 Task: Reset the theme to default.
Action: Mouse moved to (1282, 44)
Screenshot: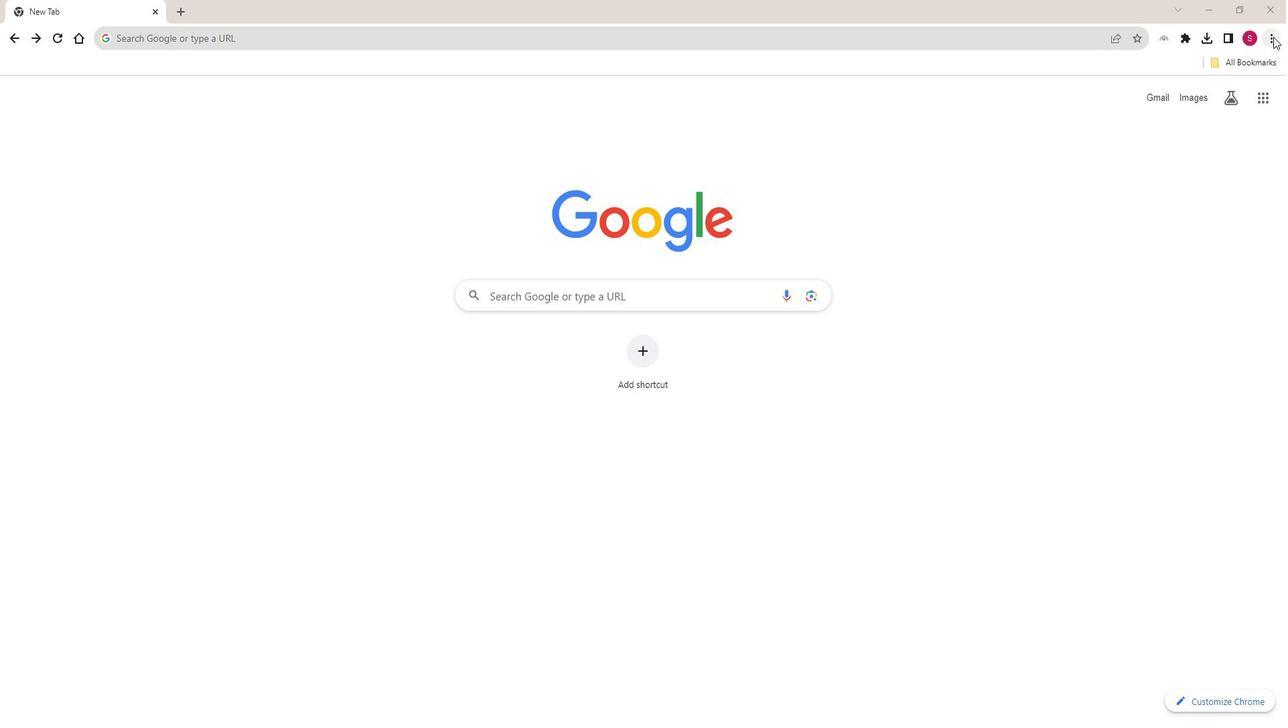 
Action: Mouse pressed left at (1282, 44)
Screenshot: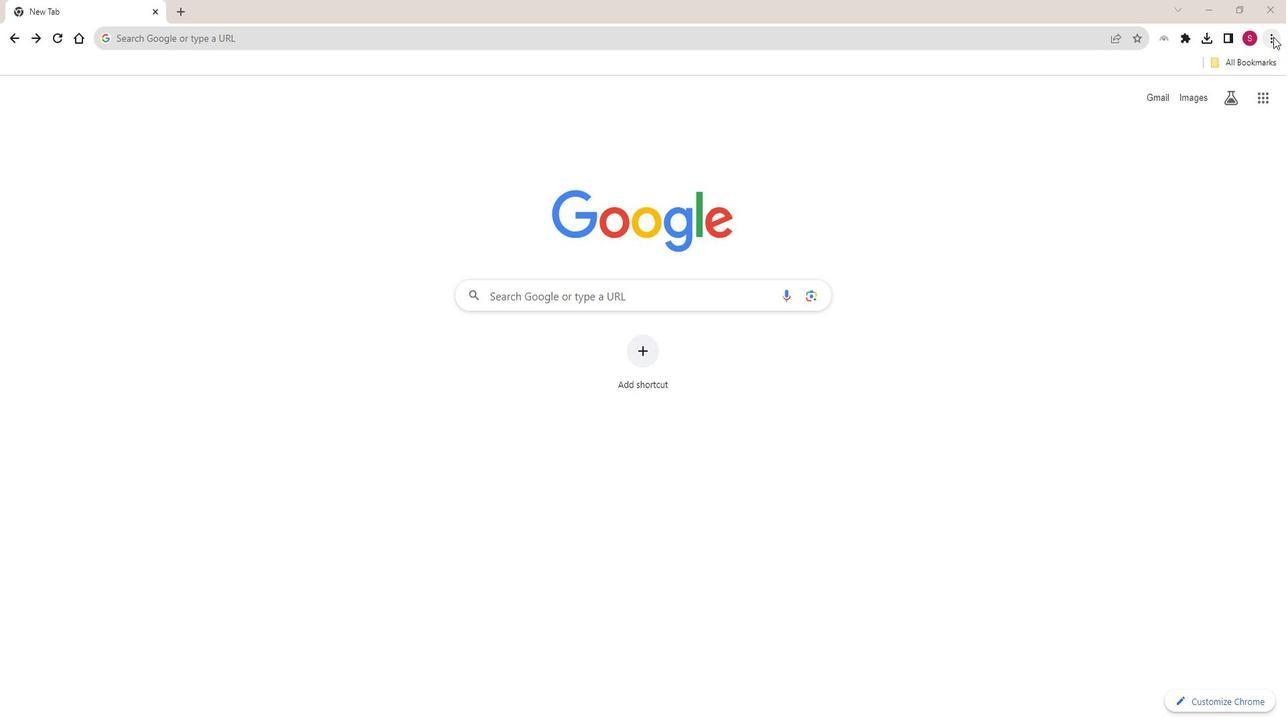 
Action: Mouse moved to (1141, 288)
Screenshot: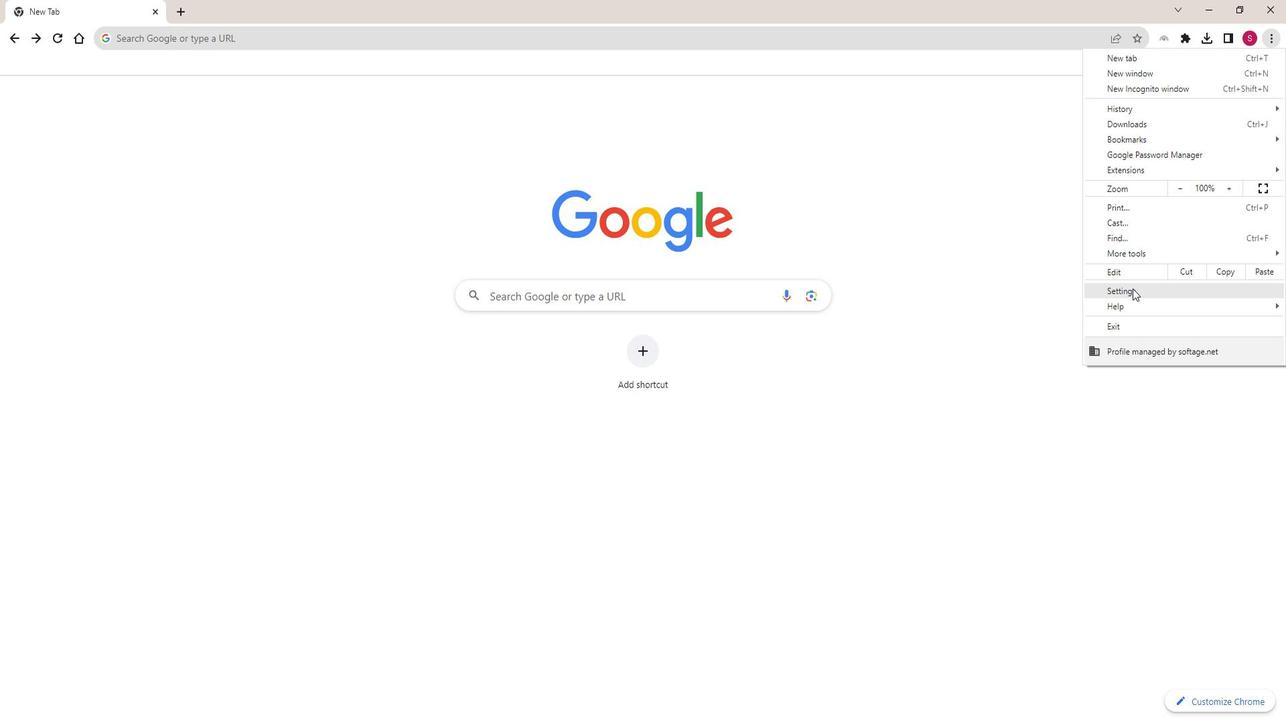 
Action: Mouse pressed left at (1141, 288)
Screenshot: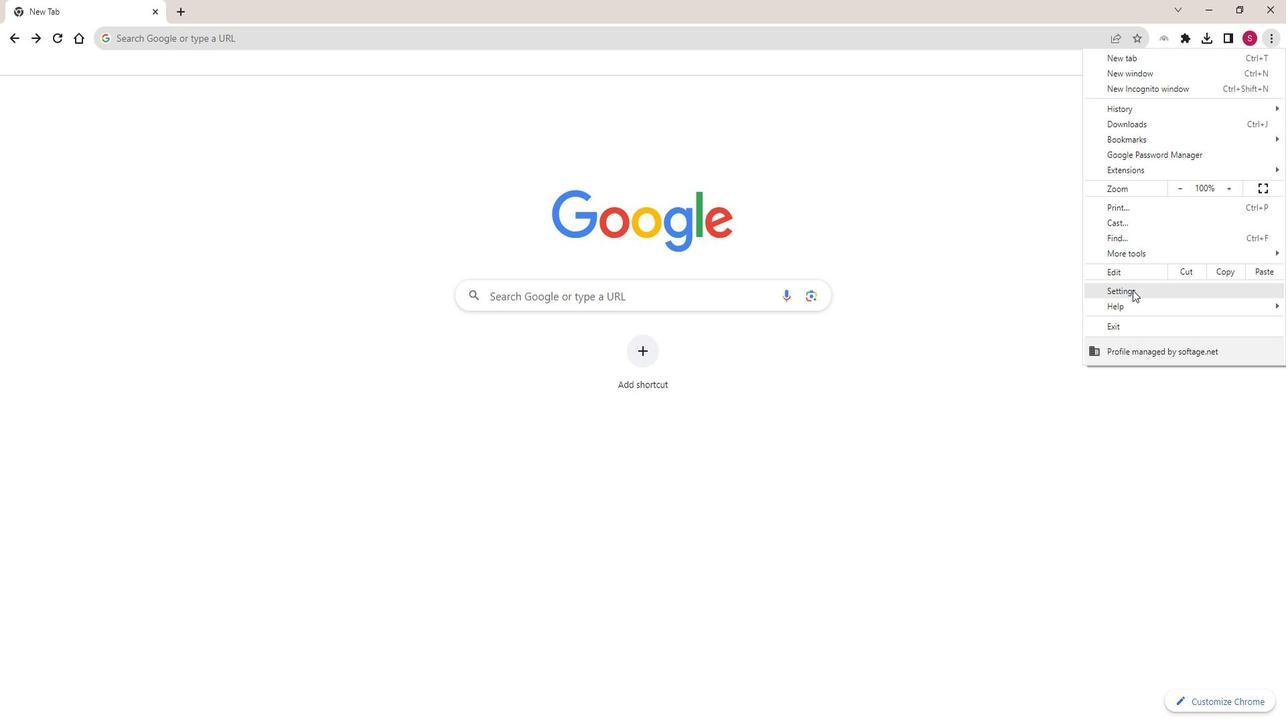 
Action: Mouse moved to (93, 228)
Screenshot: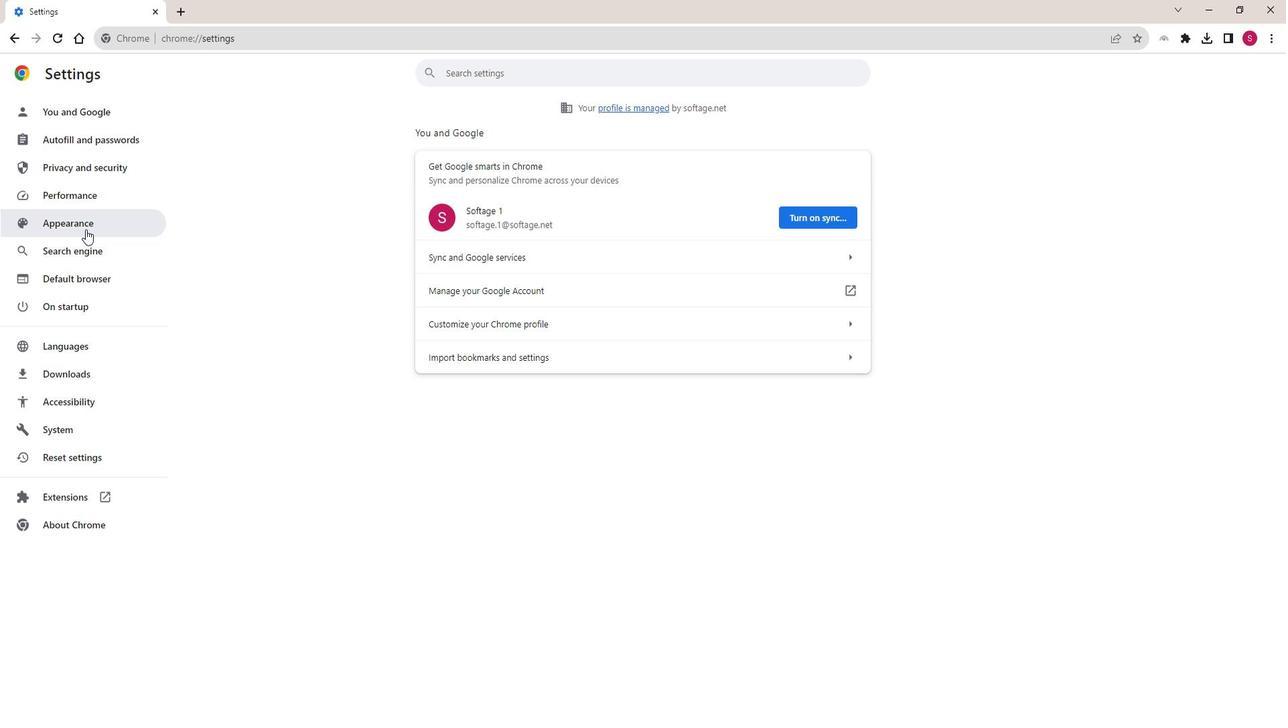 
Action: Mouse pressed left at (93, 228)
Screenshot: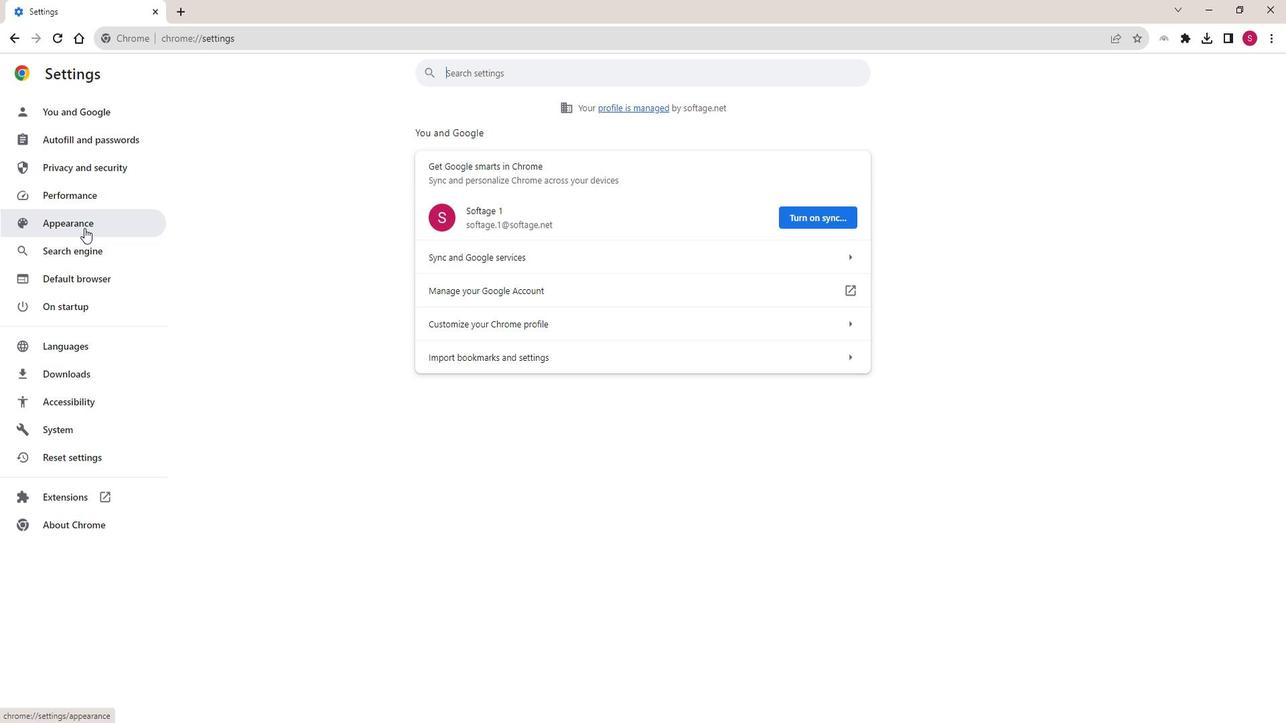 
Action: Mouse moved to (826, 171)
Screenshot: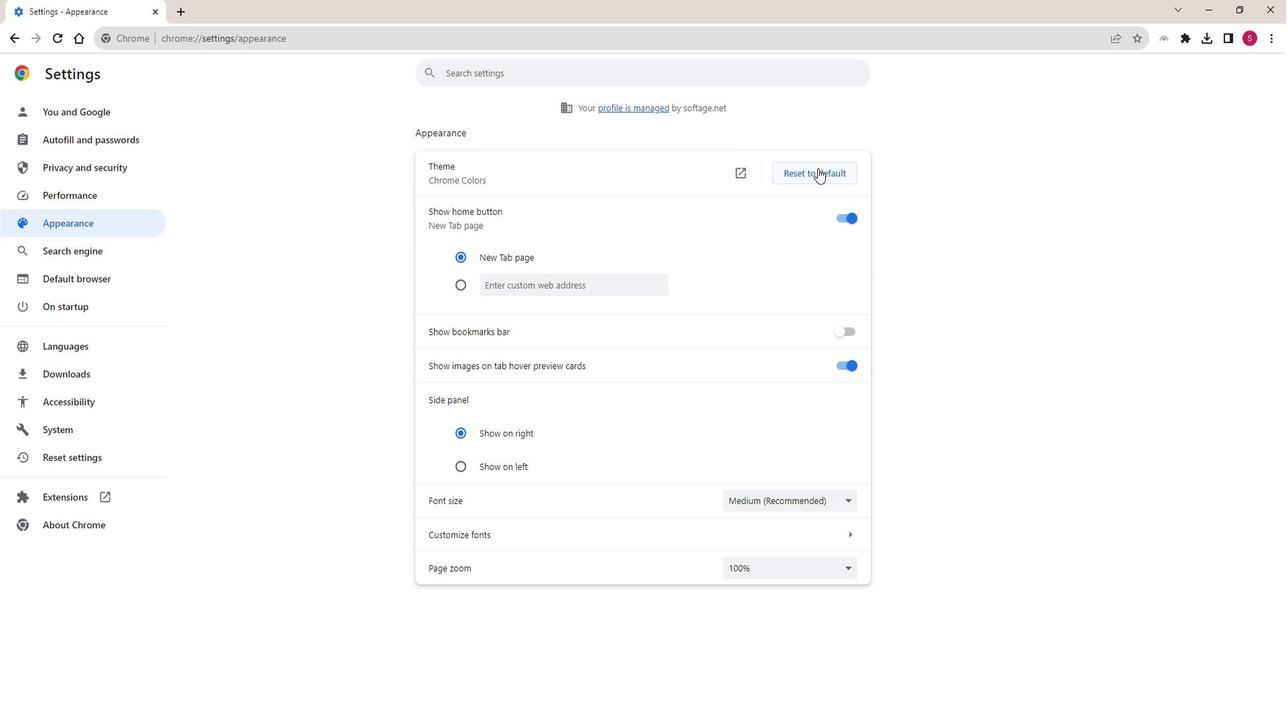 
Action: Mouse pressed left at (826, 171)
Screenshot: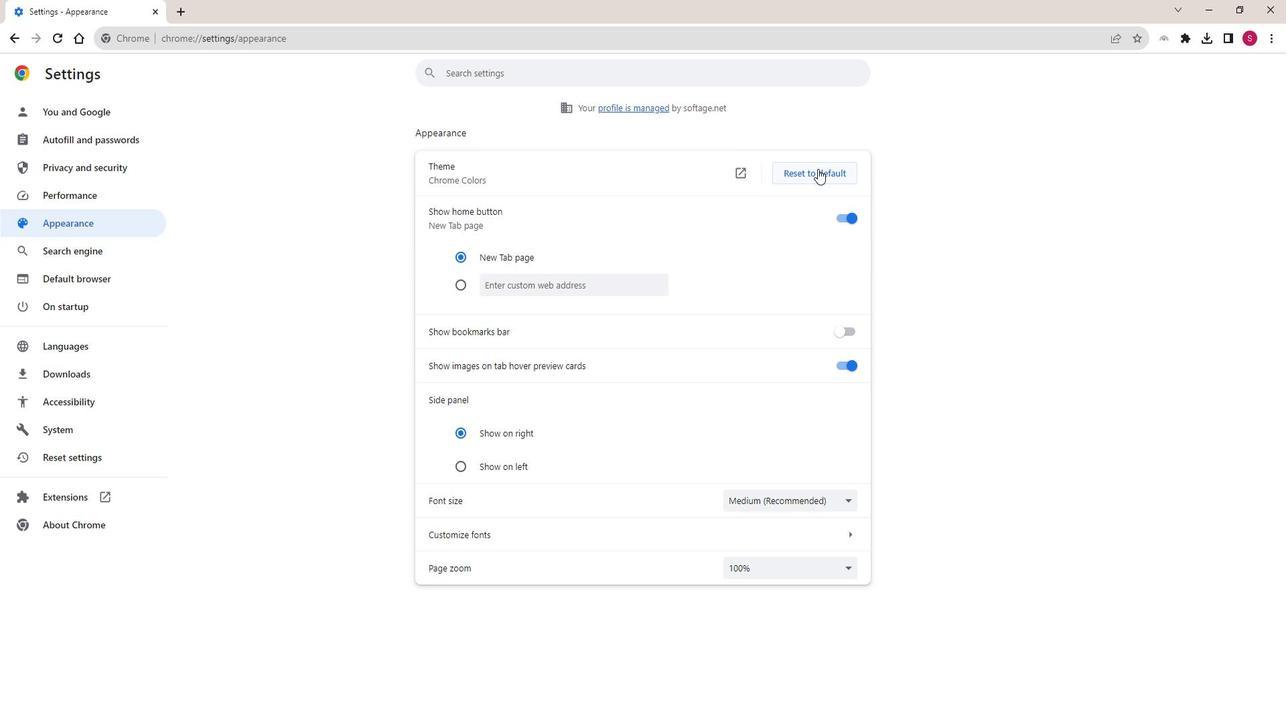 
